 Task: Select Quick Note
Action: Mouse moved to (40, 2)
Screenshot: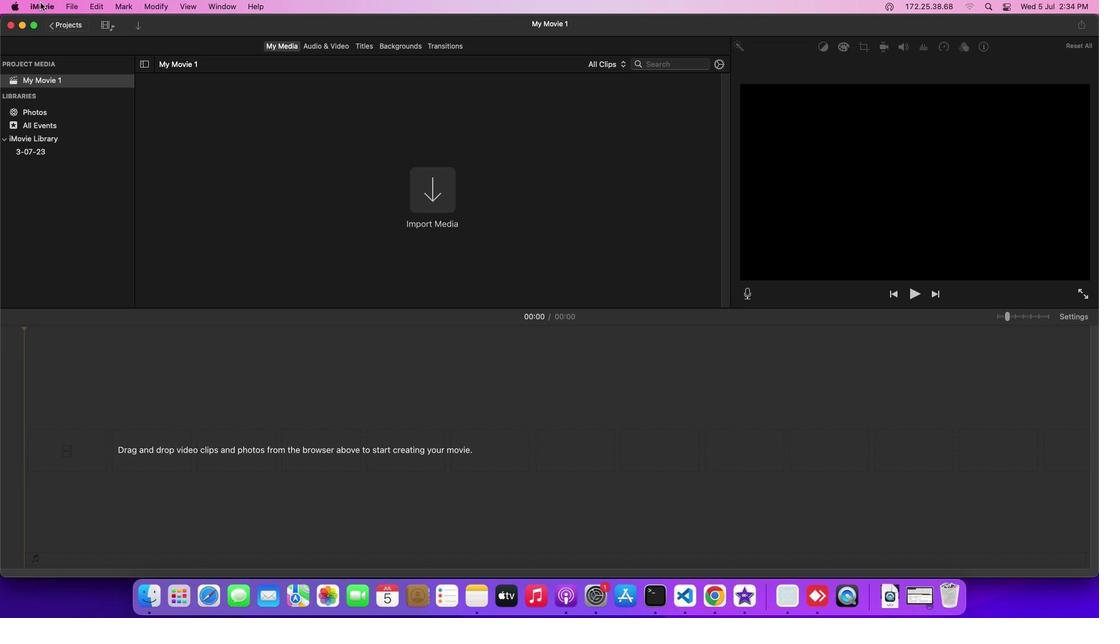
Action: Mouse pressed left at (40, 2)
Screenshot: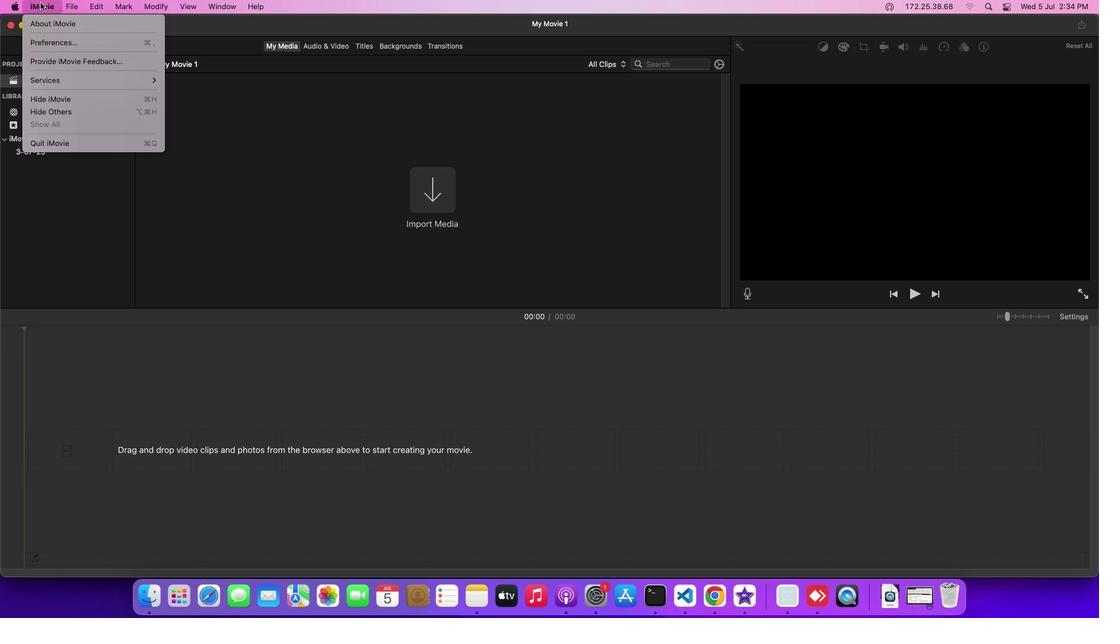 
Action: Mouse moved to (61, 78)
Screenshot: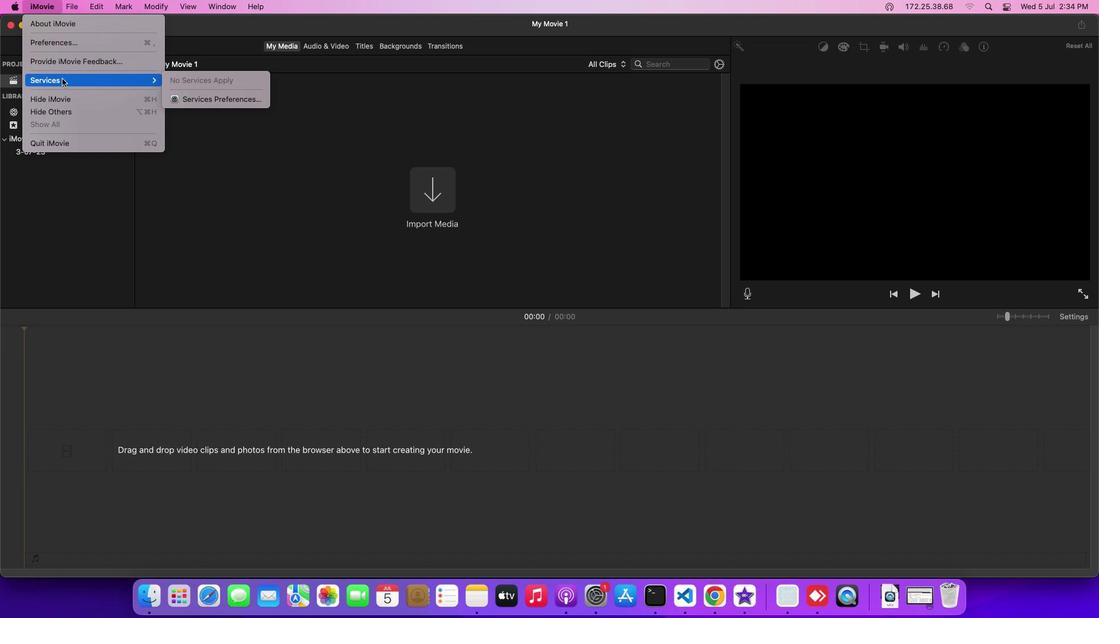 
Action: Mouse pressed left at (61, 78)
Screenshot: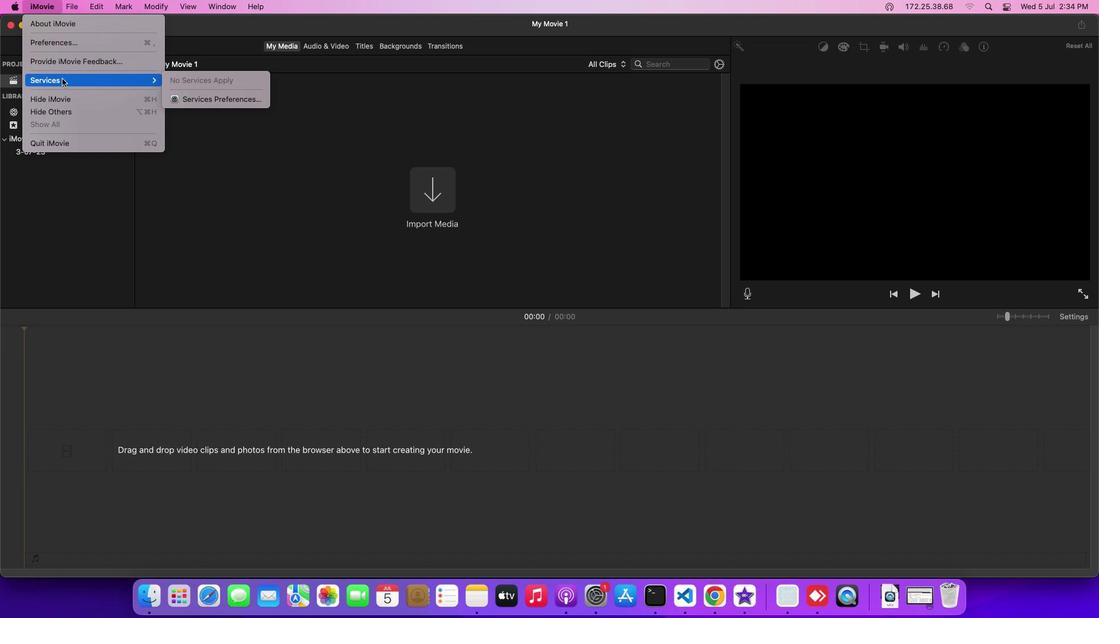 
Action: Mouse moved to (199, 97)
Screenshot: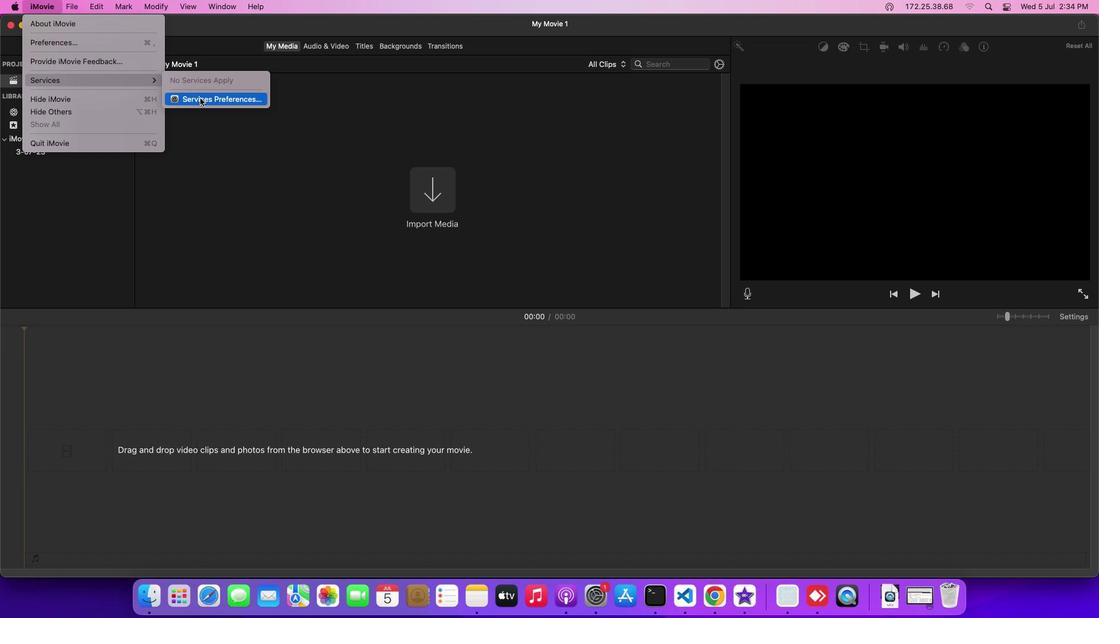 
Action: Mouse pressed left at (199, 97)
Screenshot: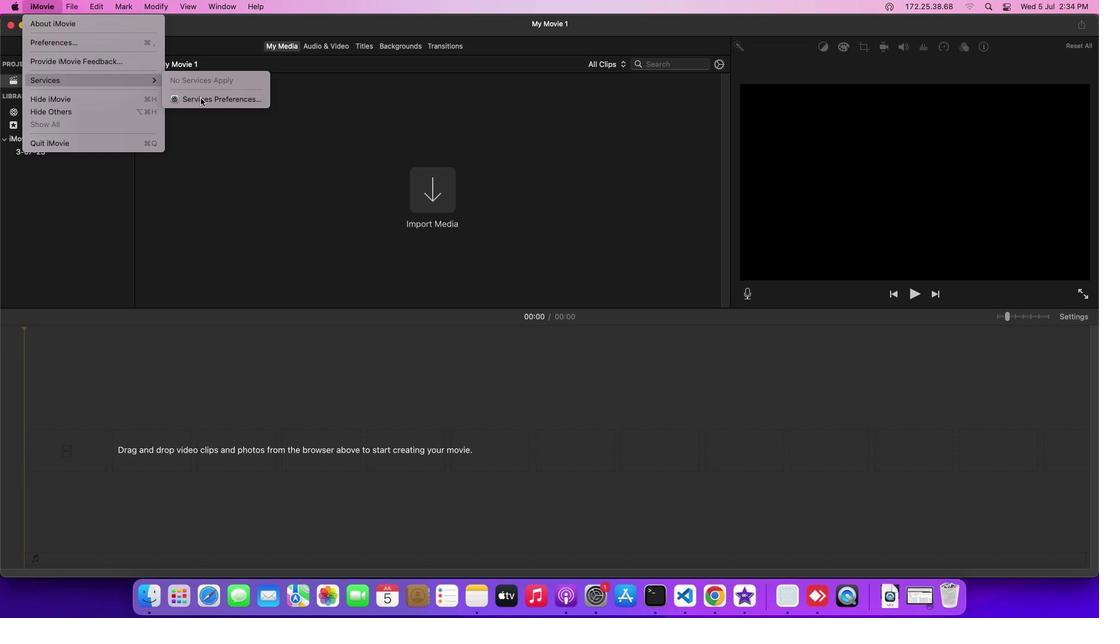 
Action: Mouse moved to (606, 172)
Screenshot: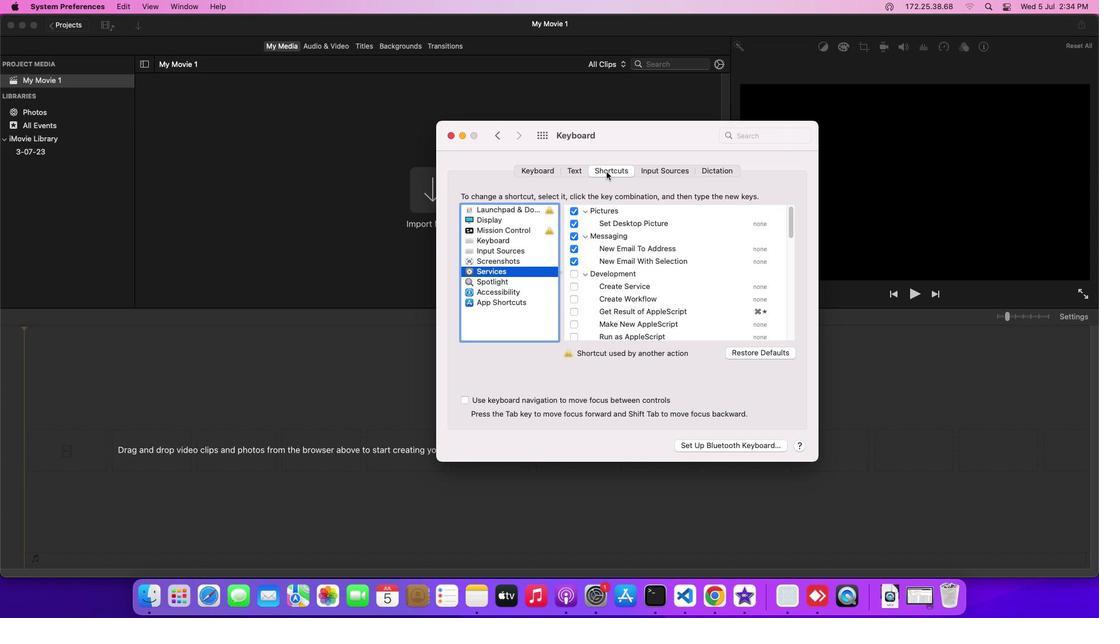
Action: Mouse pressed left at (606, 172)
Screenshot: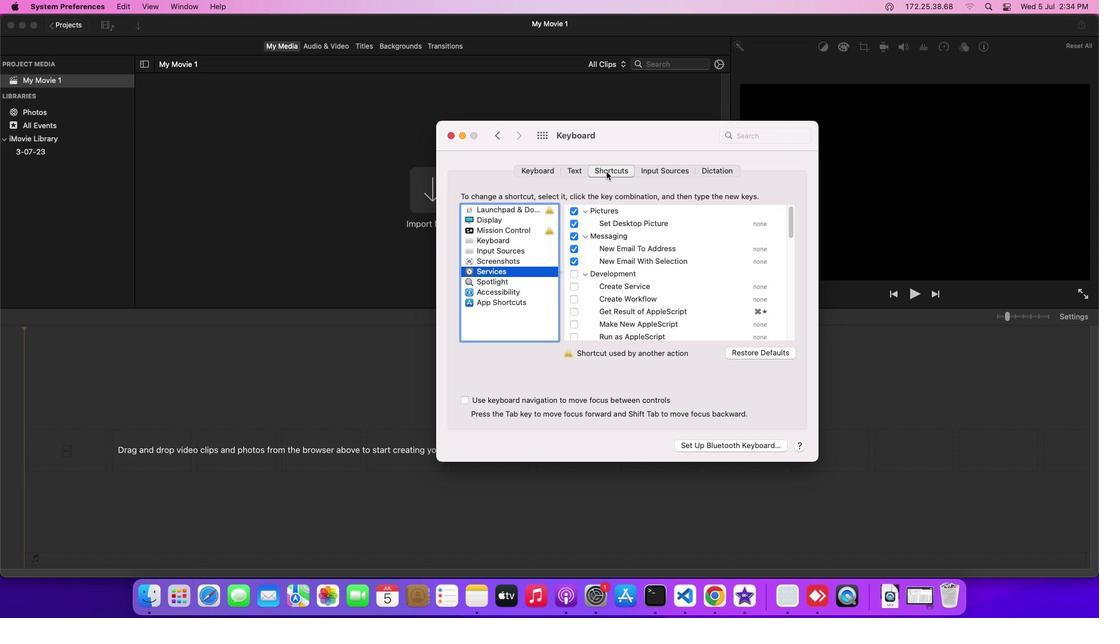 
Action: Mouse moved to (534, 229)
Screenshot: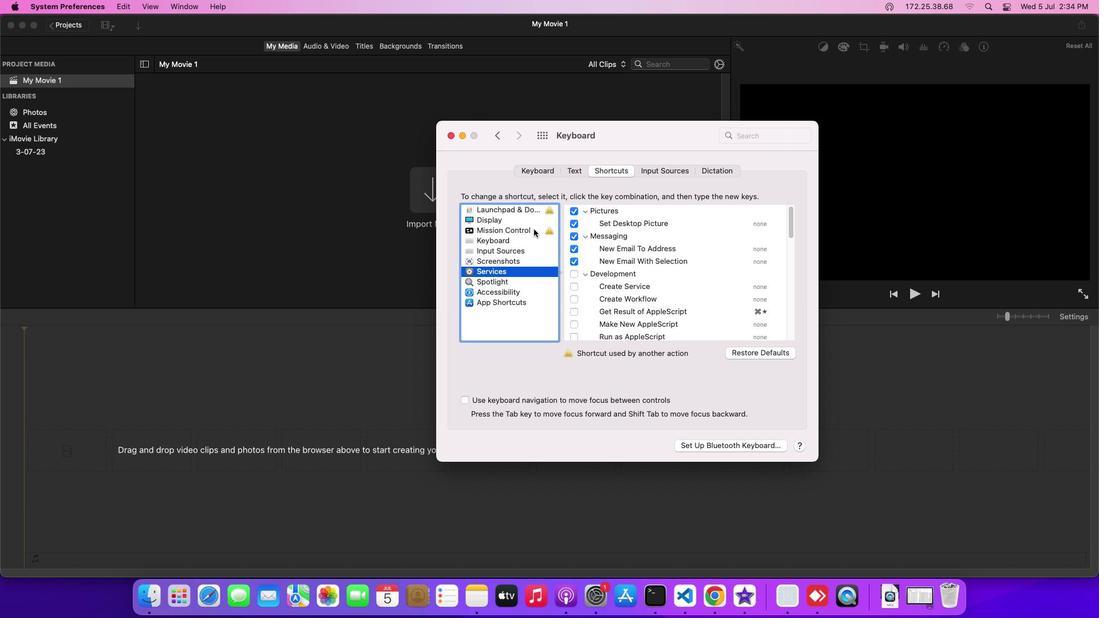 
Action: Mouse pressed left at (534, 229)
Screenshot: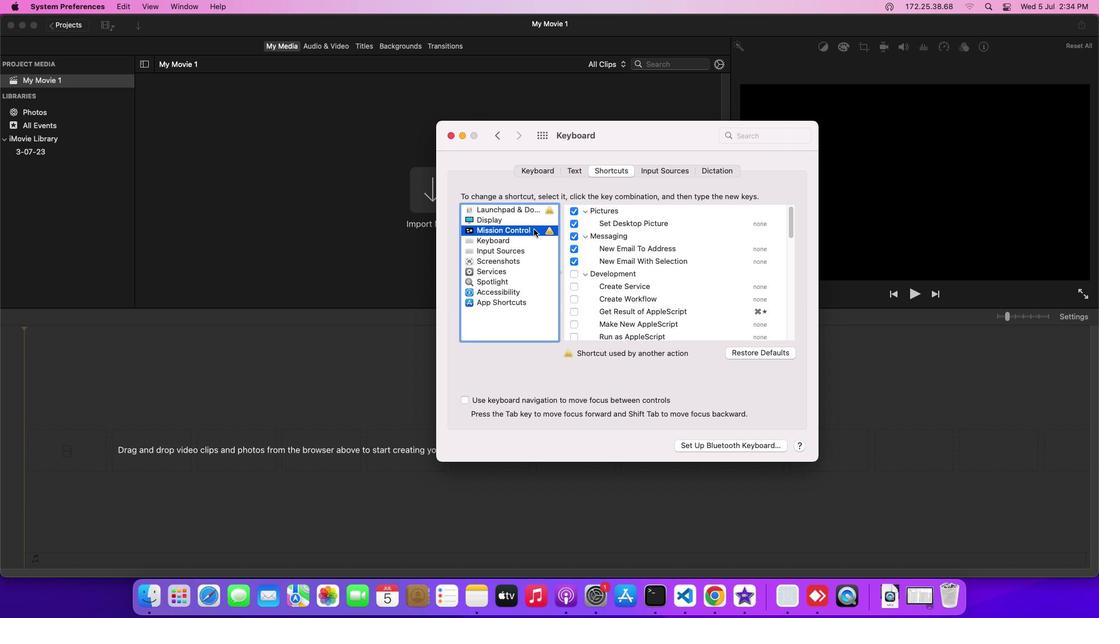 
Action: Mouse moved to (576, 335)
Screenshot: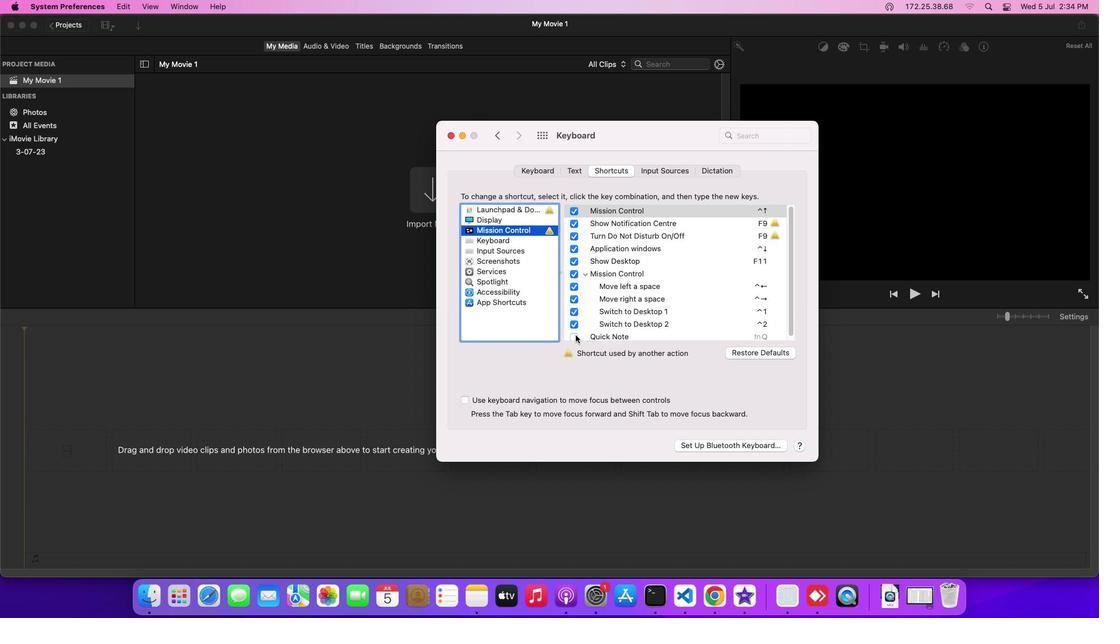 
Action: Mouse pressed left at (576, 335)
Screenshot: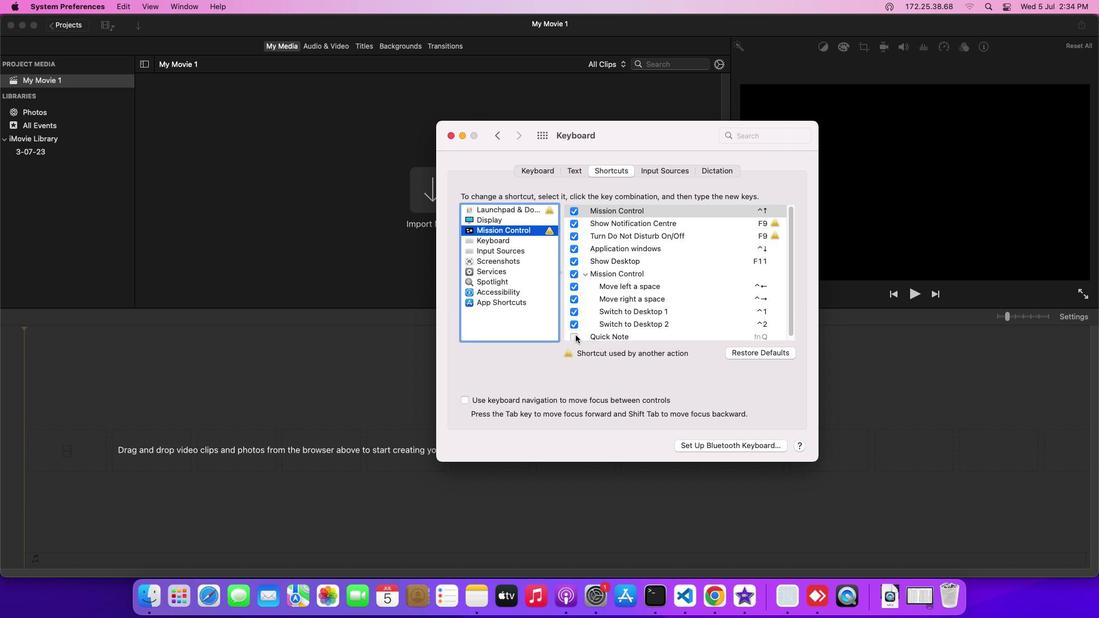 
